 Task: In the  document Harrypotter.html Add page color 'Gold'Gold . Insert watermark . Insert watermark  Do not copy  Apply Font Style in watermark Lexend; font size  113 and place the watermark  Horizontally
Action: Mouse moved to (65, 91)
Screenshot: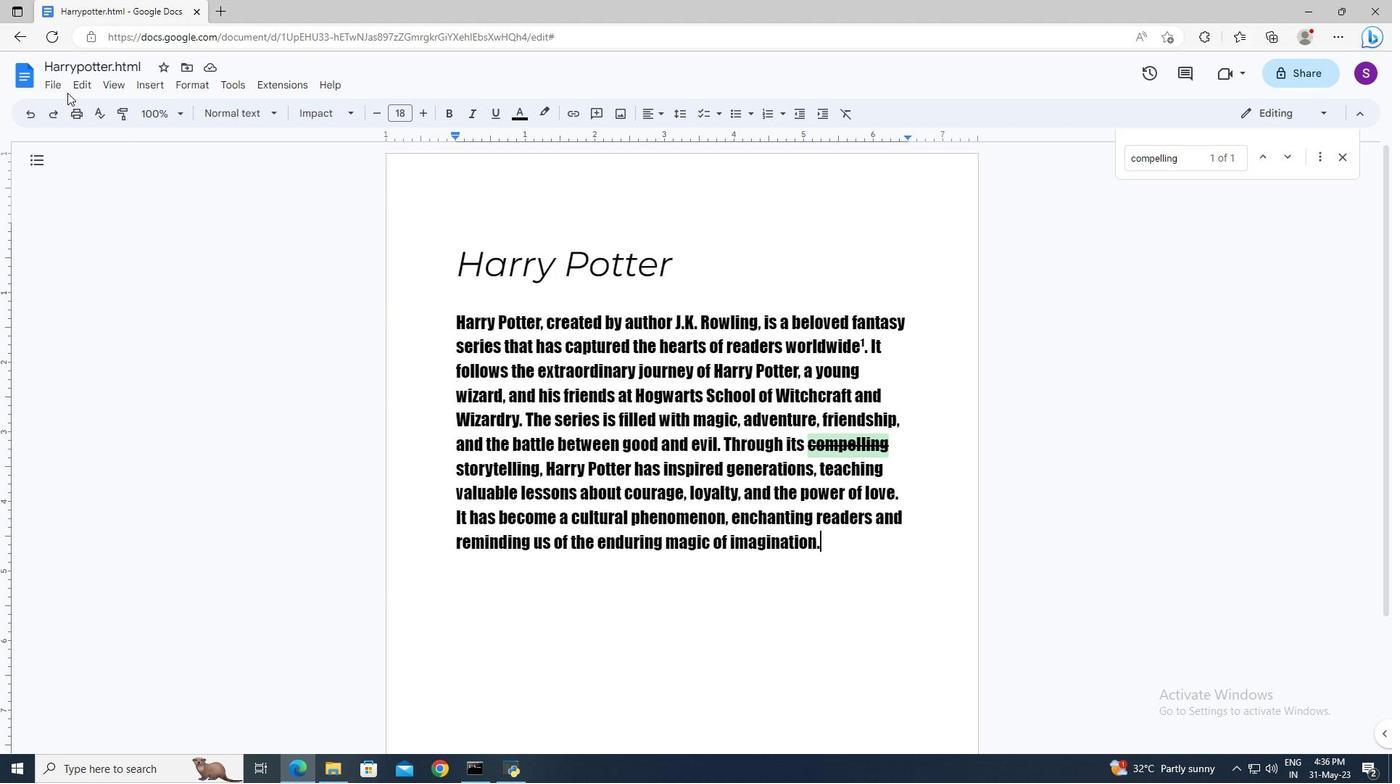 
Action: Mouse pressed left at (65, 91)
Screenshot: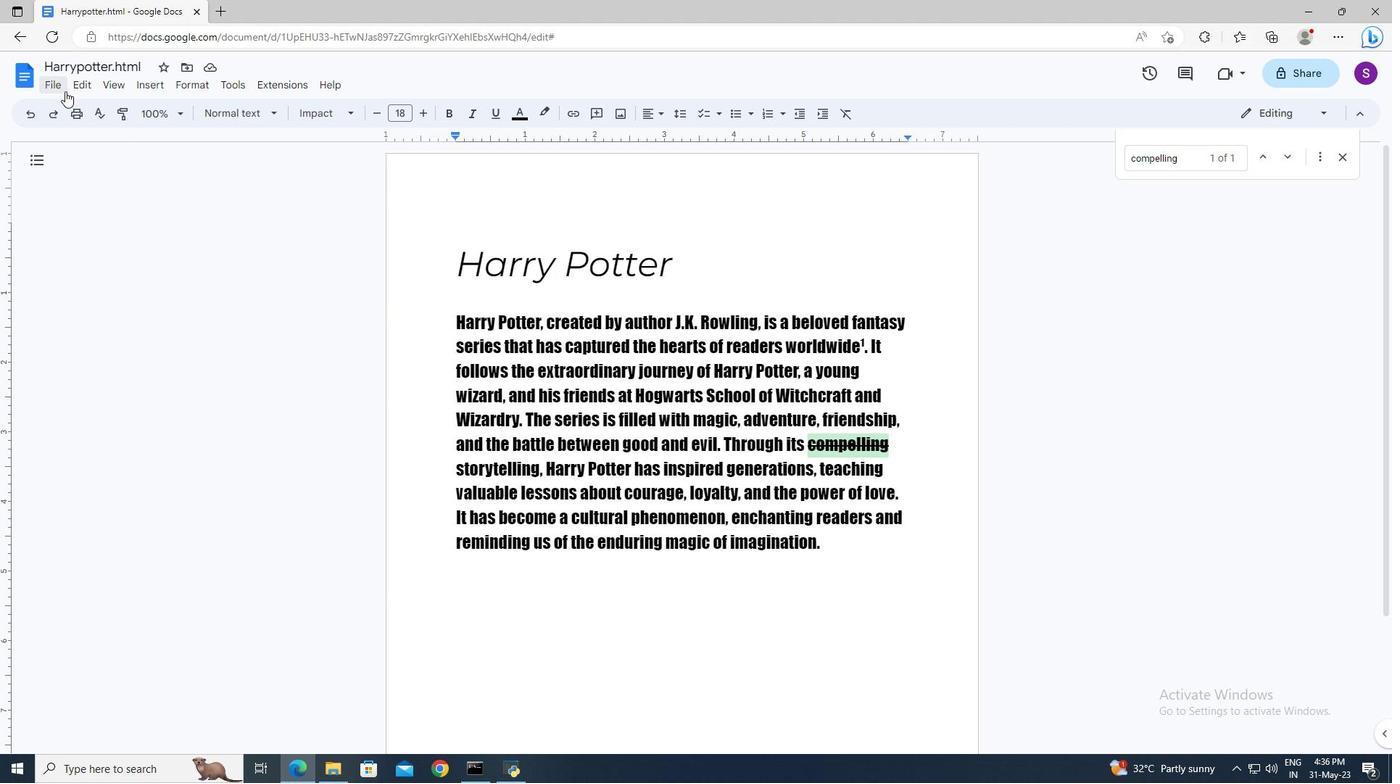 
Action: Mouse moved to (74, 479)
Screenshot: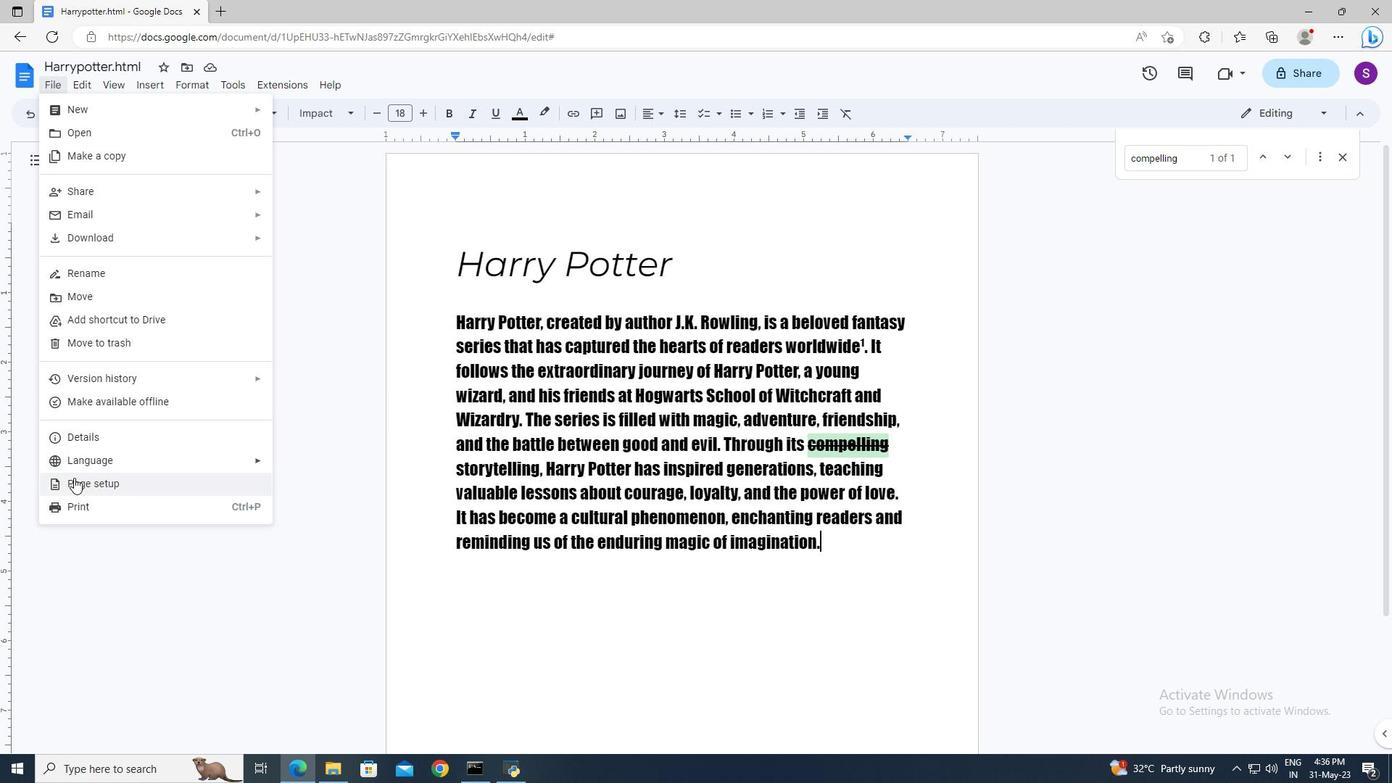 
Action: Mouse pressed left at (74, 479)
Screenshot: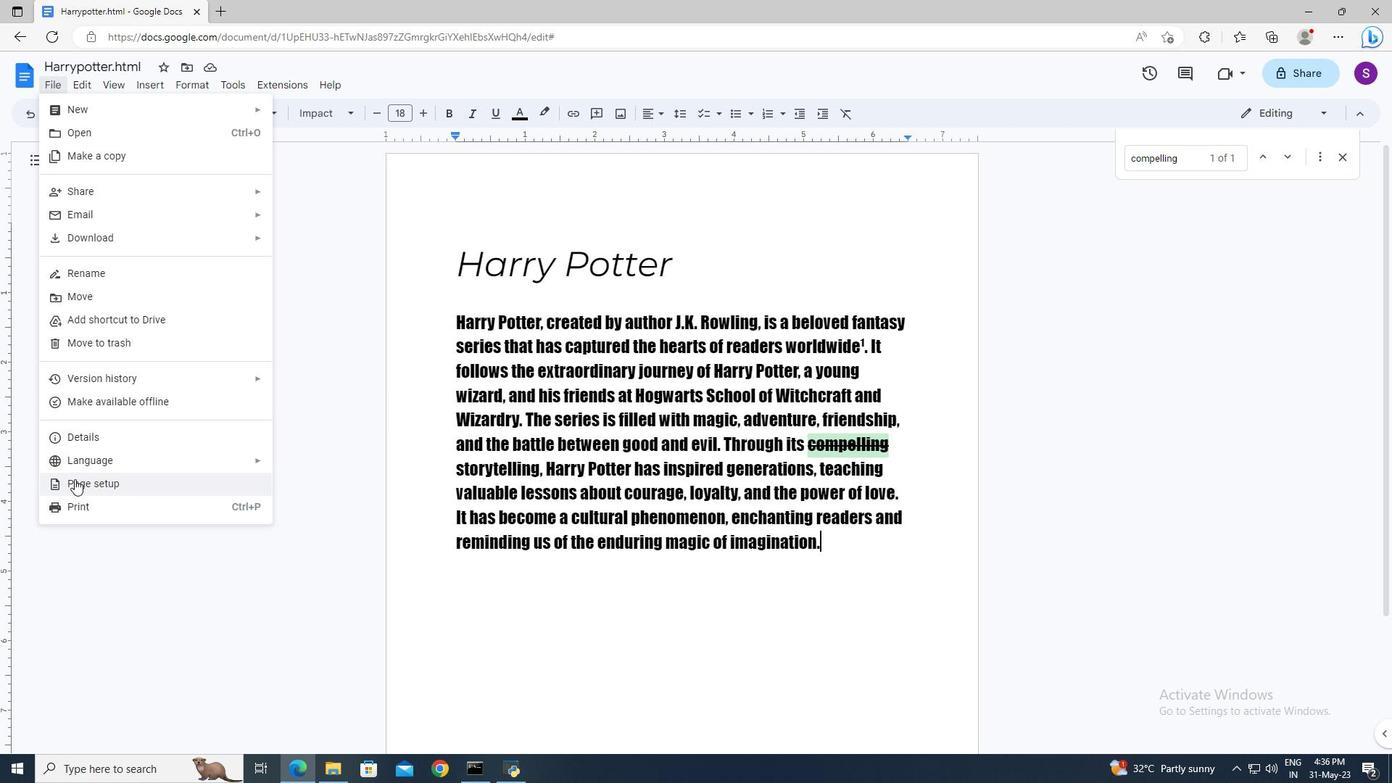 
Action: Mouse moved to (586, 495)
Screenshot: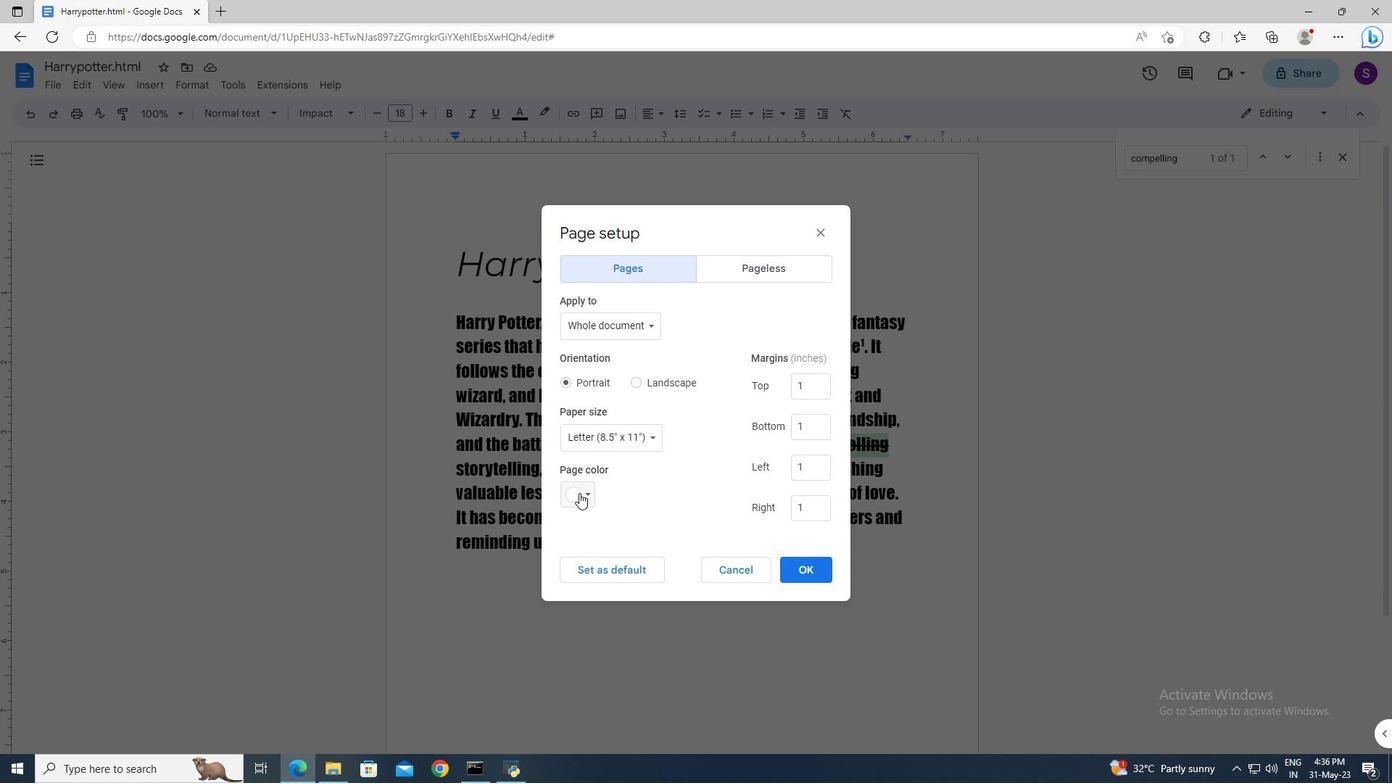 
Action: Mouse pressed left at (586, 495)
Screenshot: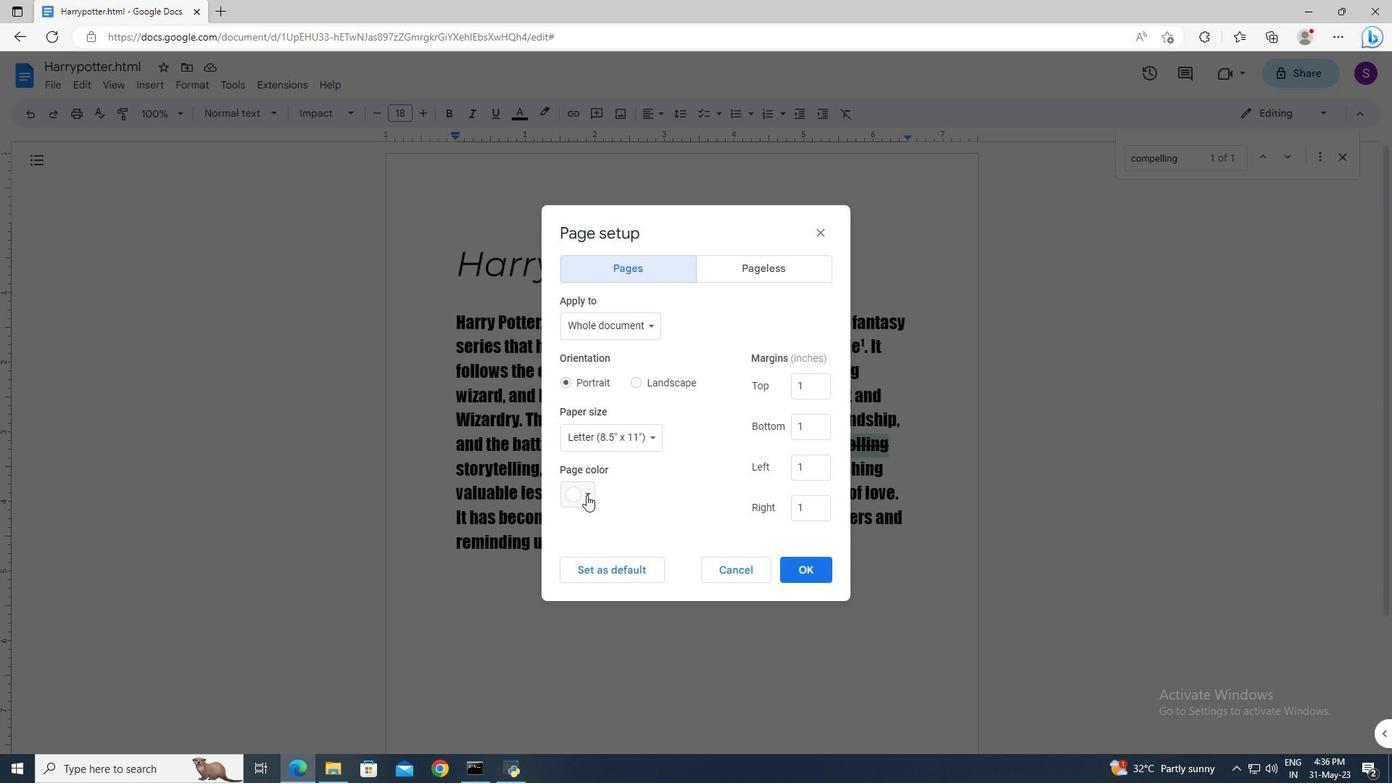 
Action: Mouse moved to (625, 615)
Screenshot: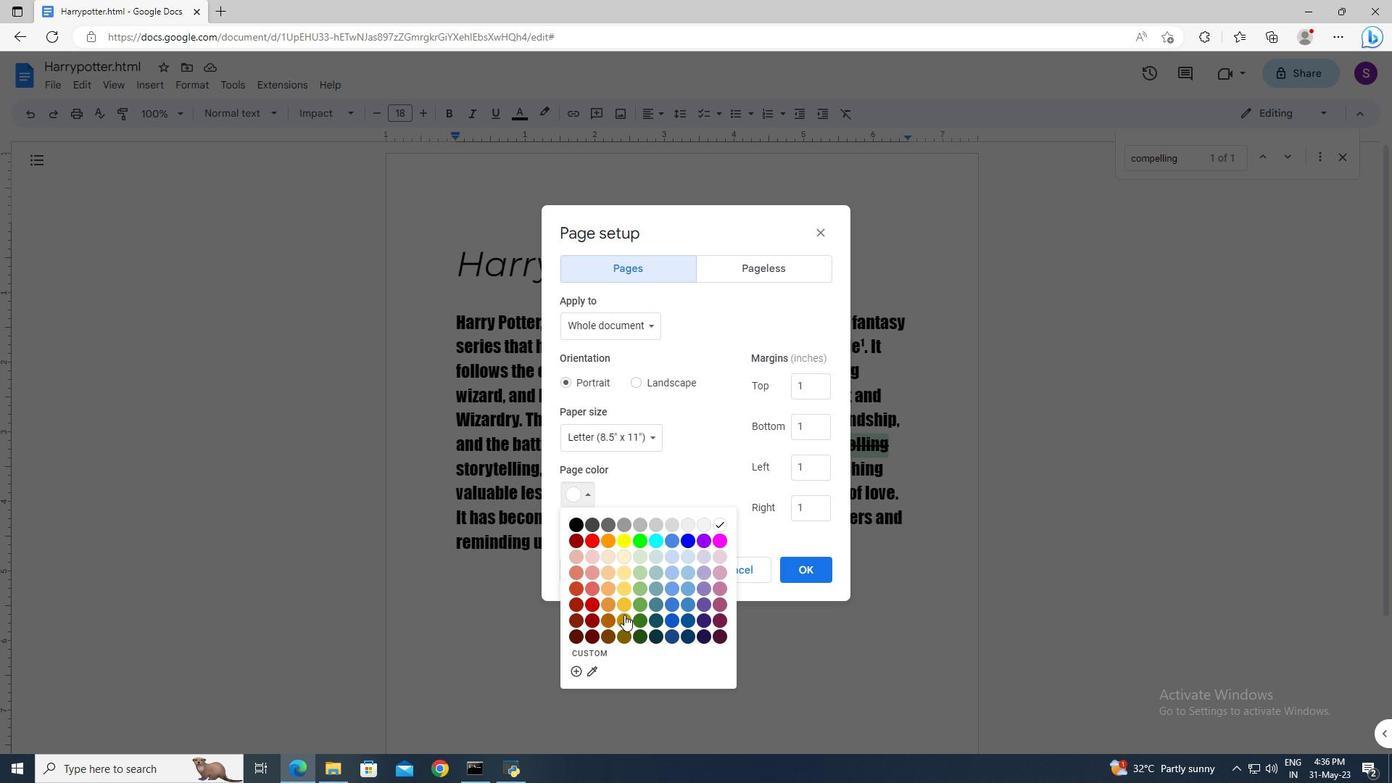
Action: Mouse pressed left at (625, 615)
Screenshot: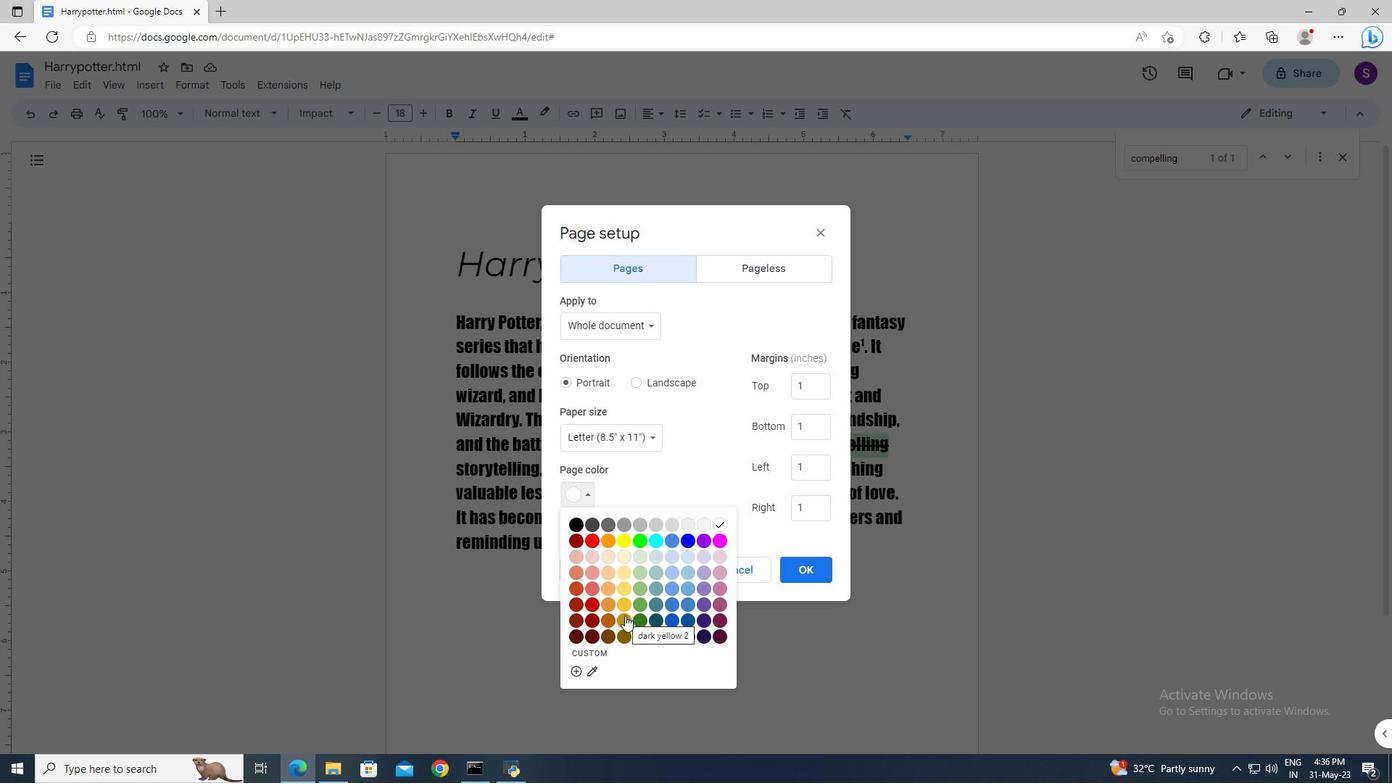 
Action: Mouse moved to (796, 569)
Screenshot: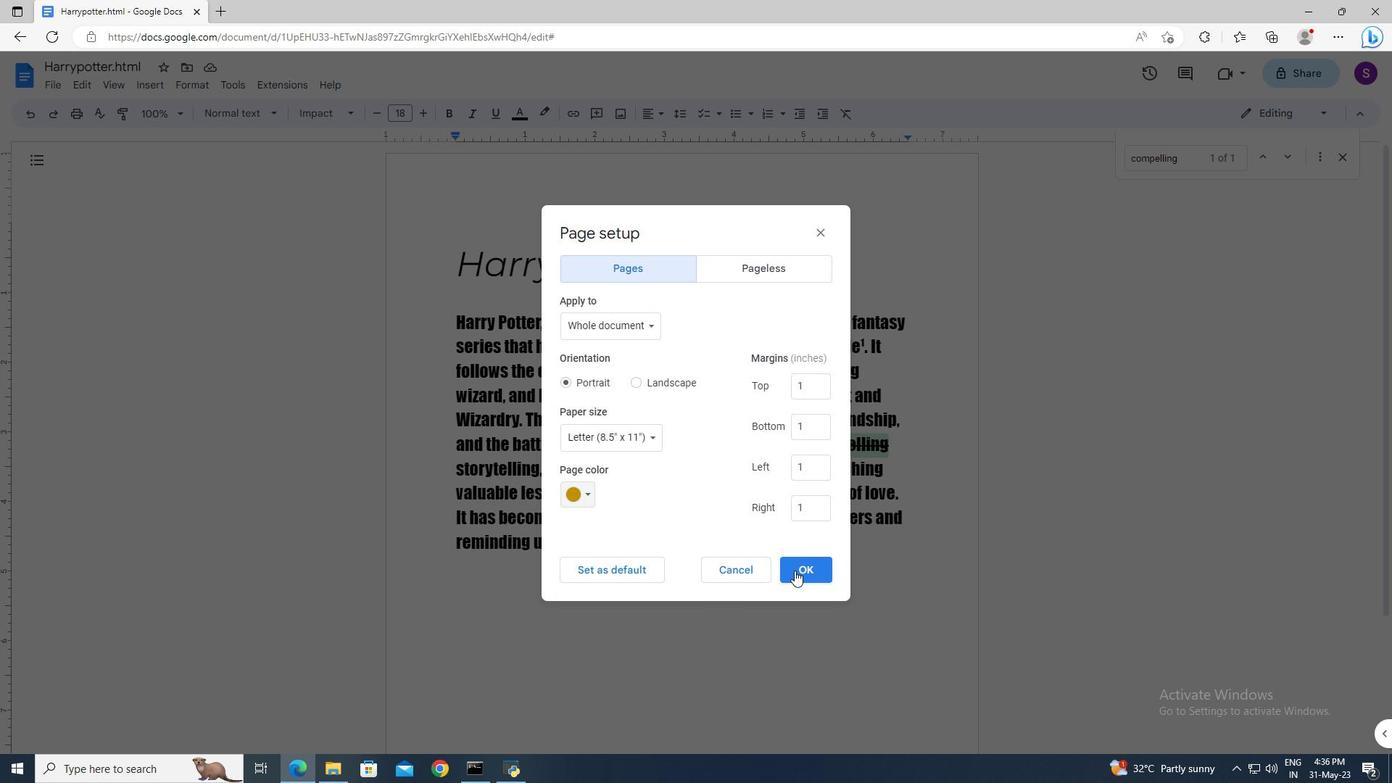 
Action: Mouse pressed left at (796, 569)
Screenshot: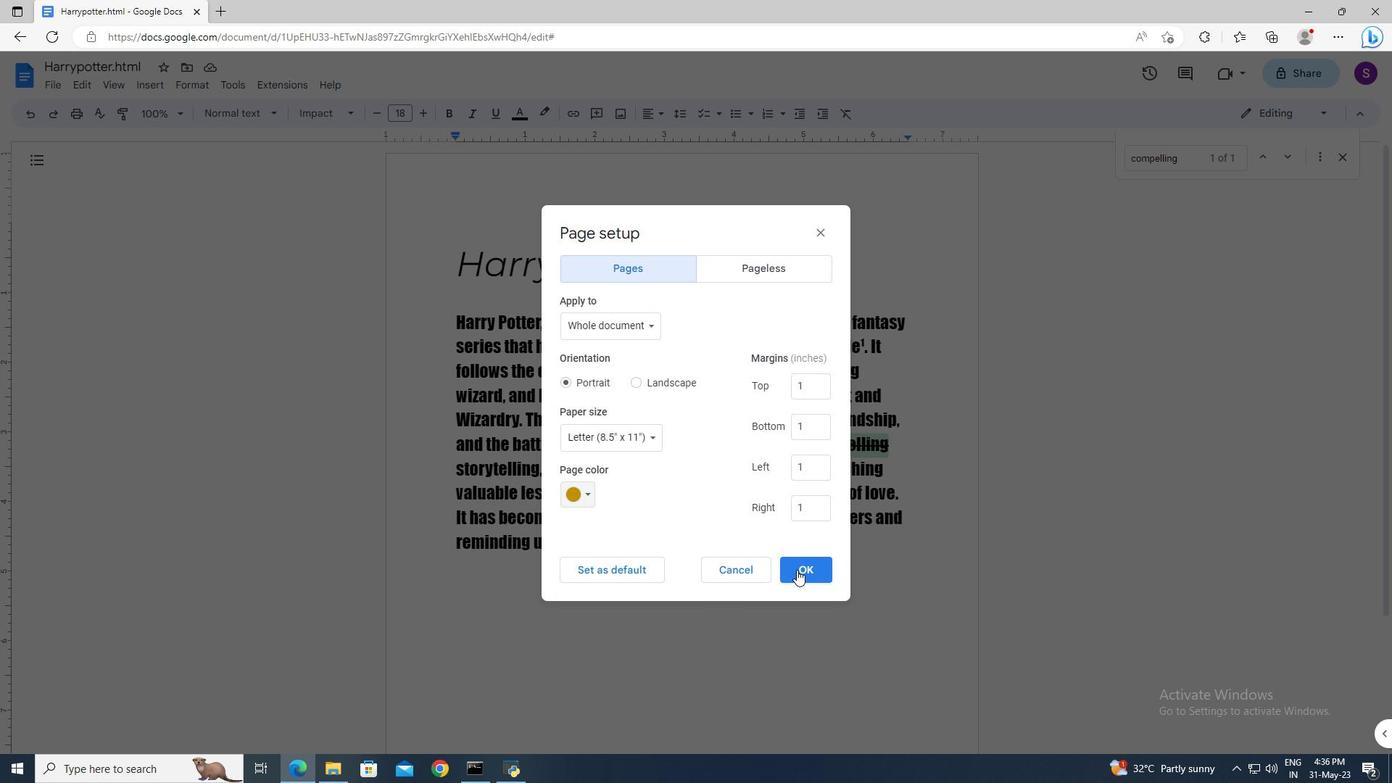 
Action: Mouse moved to (149, 87)
Screenshot: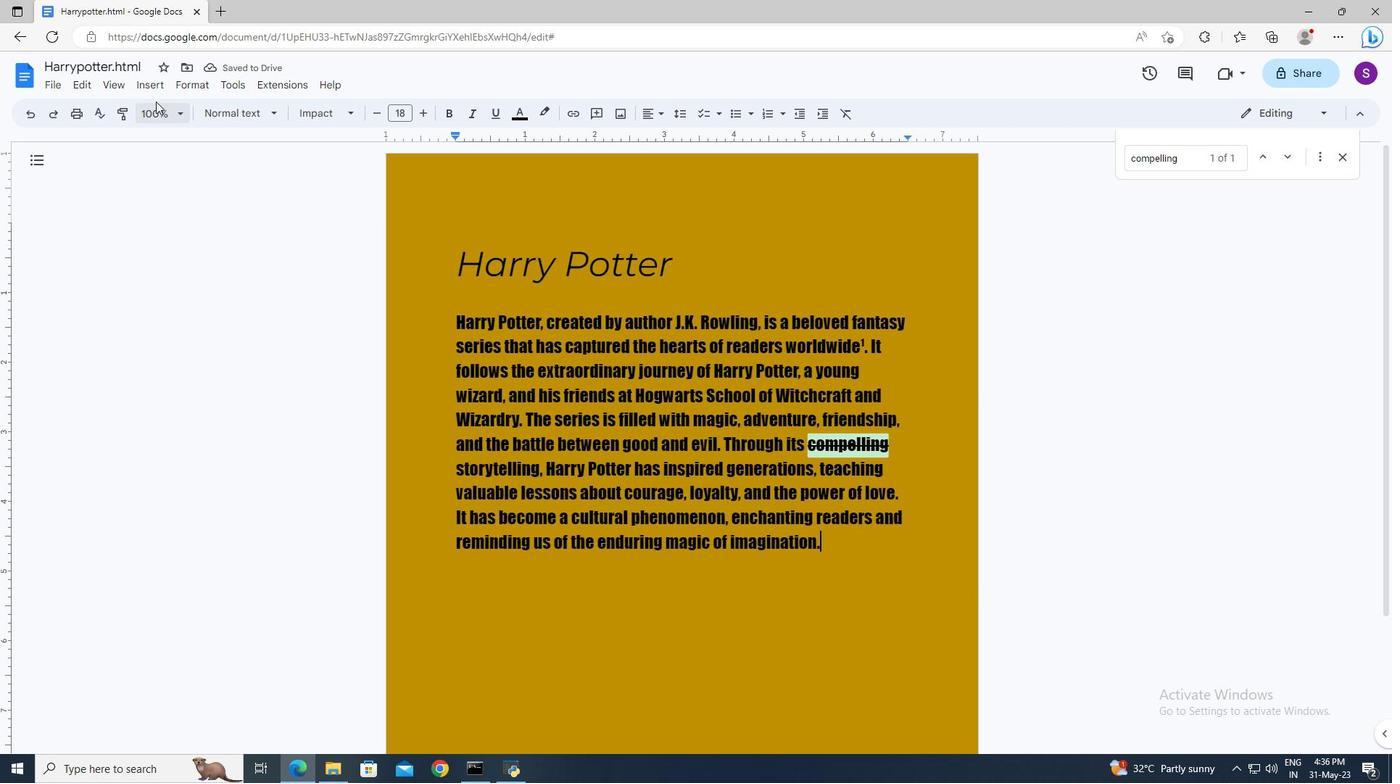 
Action: Mouse pressed left at (149, 87)
Screenshot: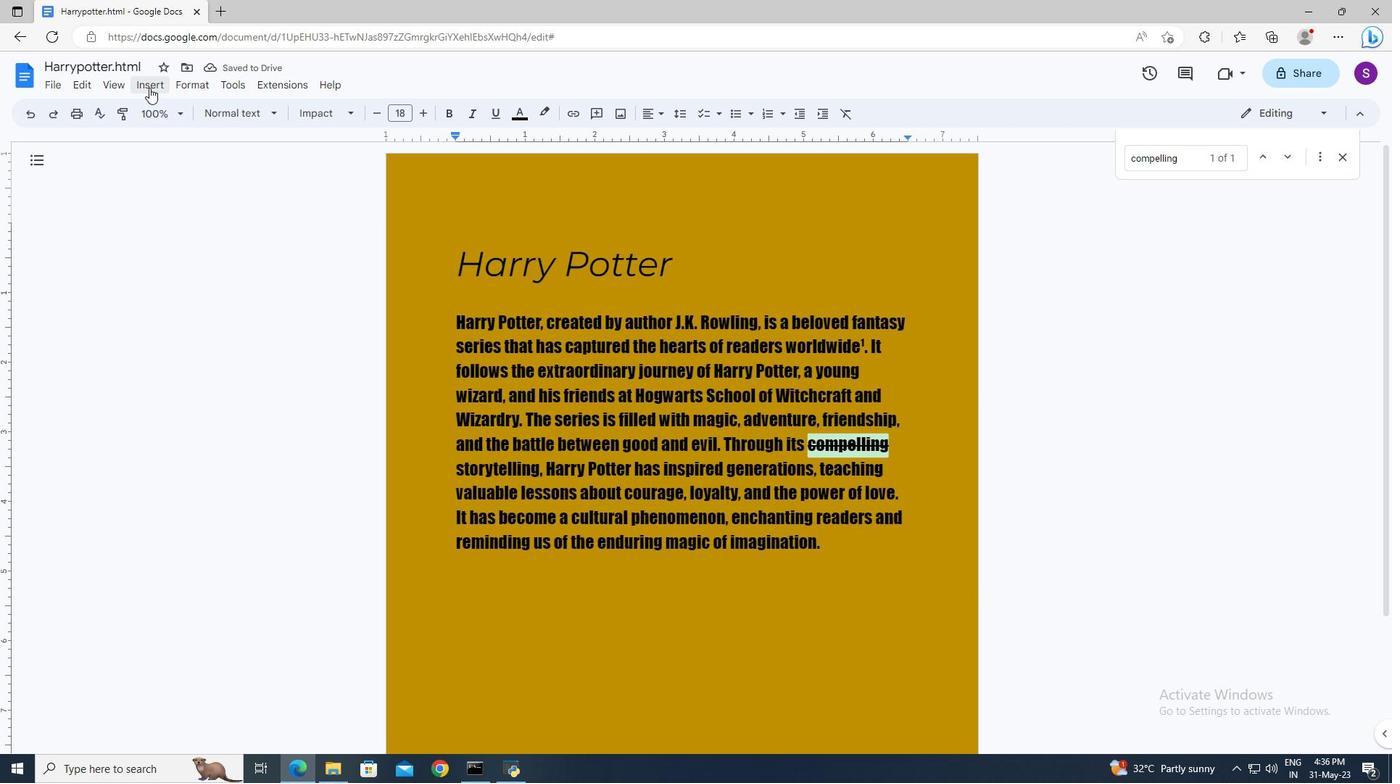 
Action: Mouse moved to (180, 421)
Screenshot: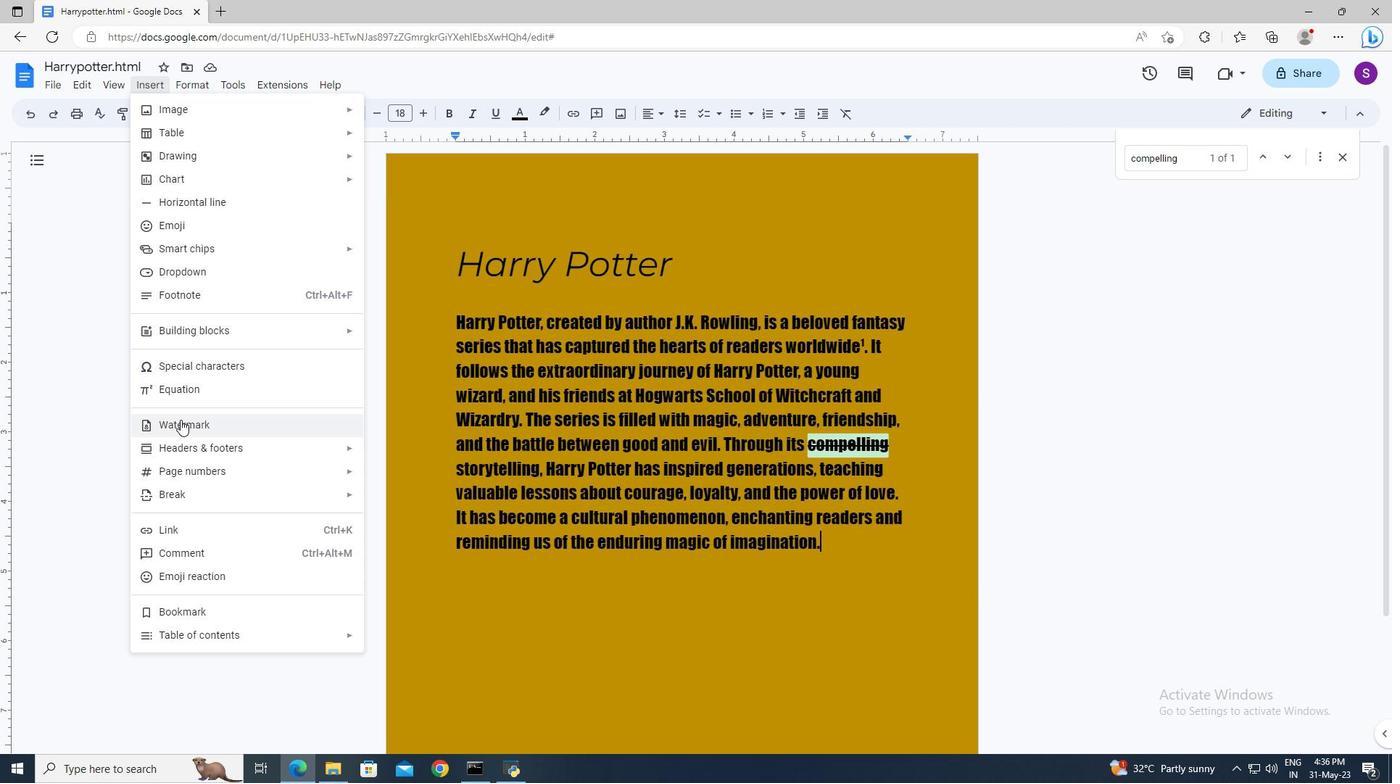 
Action: Mouse pressed left at (180, 421)
Screenshot: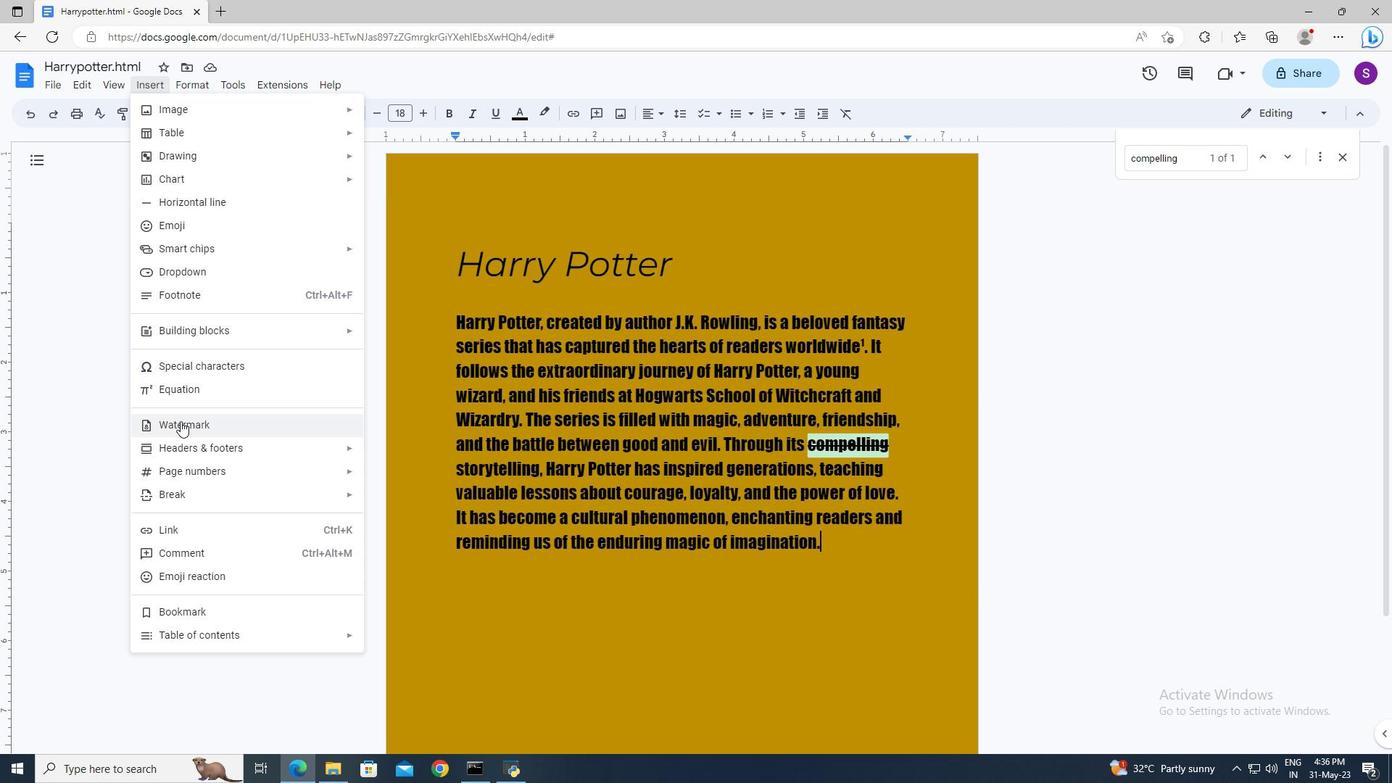 
Action: Mouse moved to (1324, 169)
Screenshot: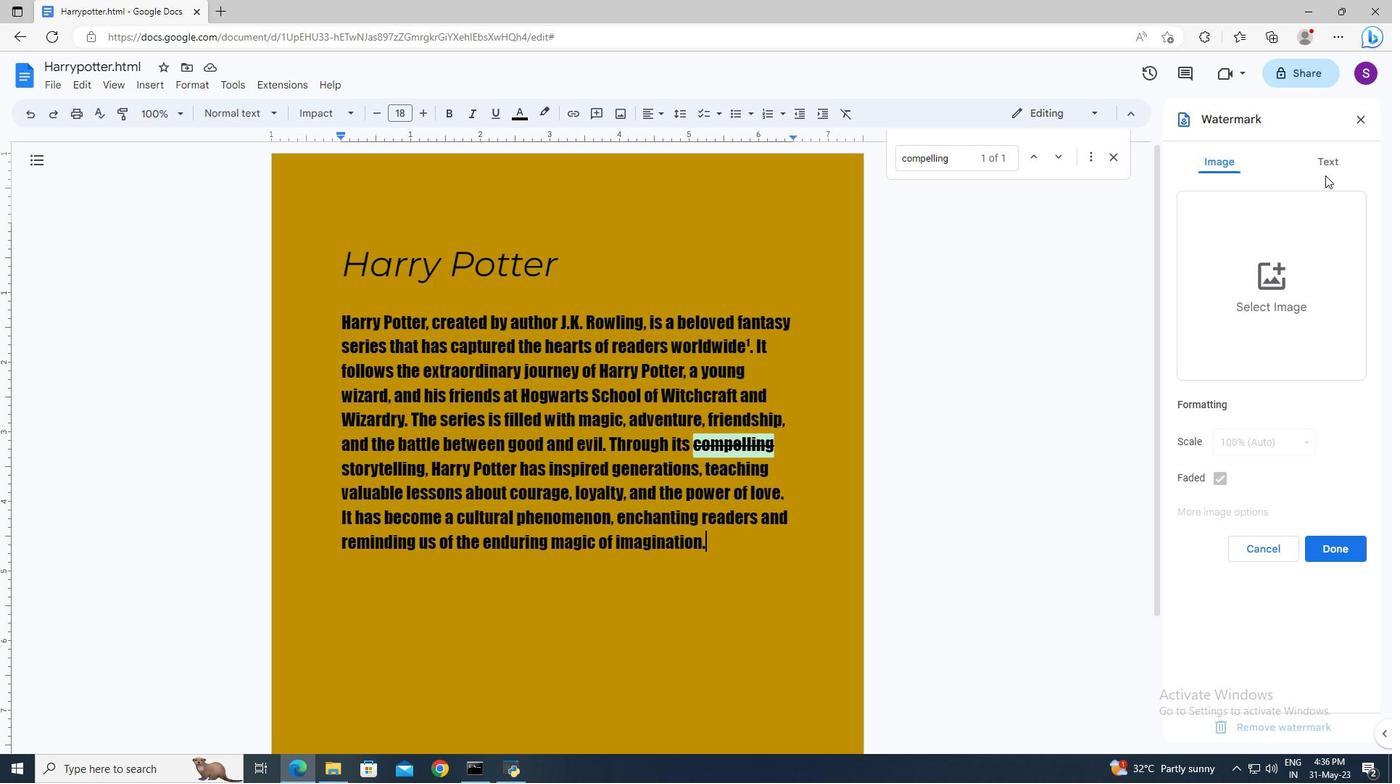 
Action: Mouse pressed left at (1324, 169)
Screenshot: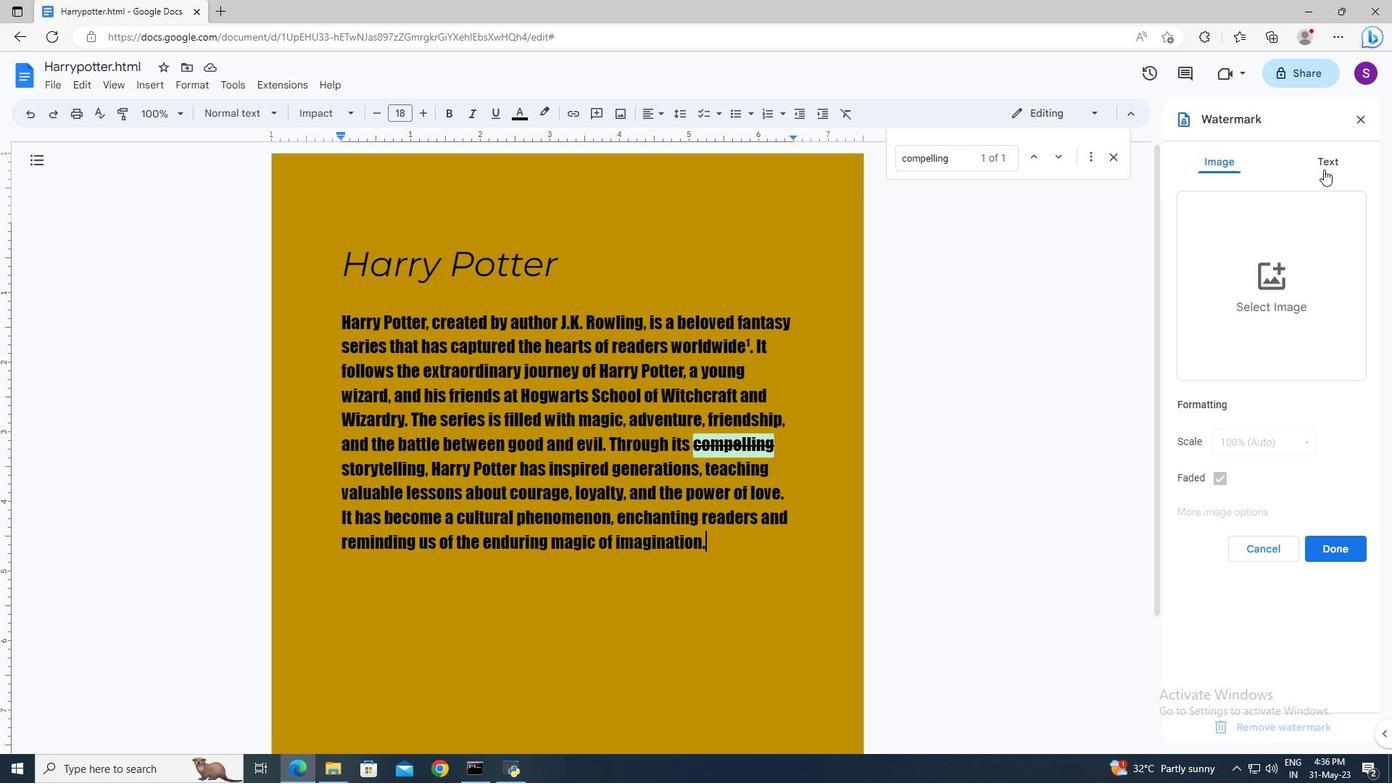 
Action: Mouse moved to (1266, 207)
Screenshot: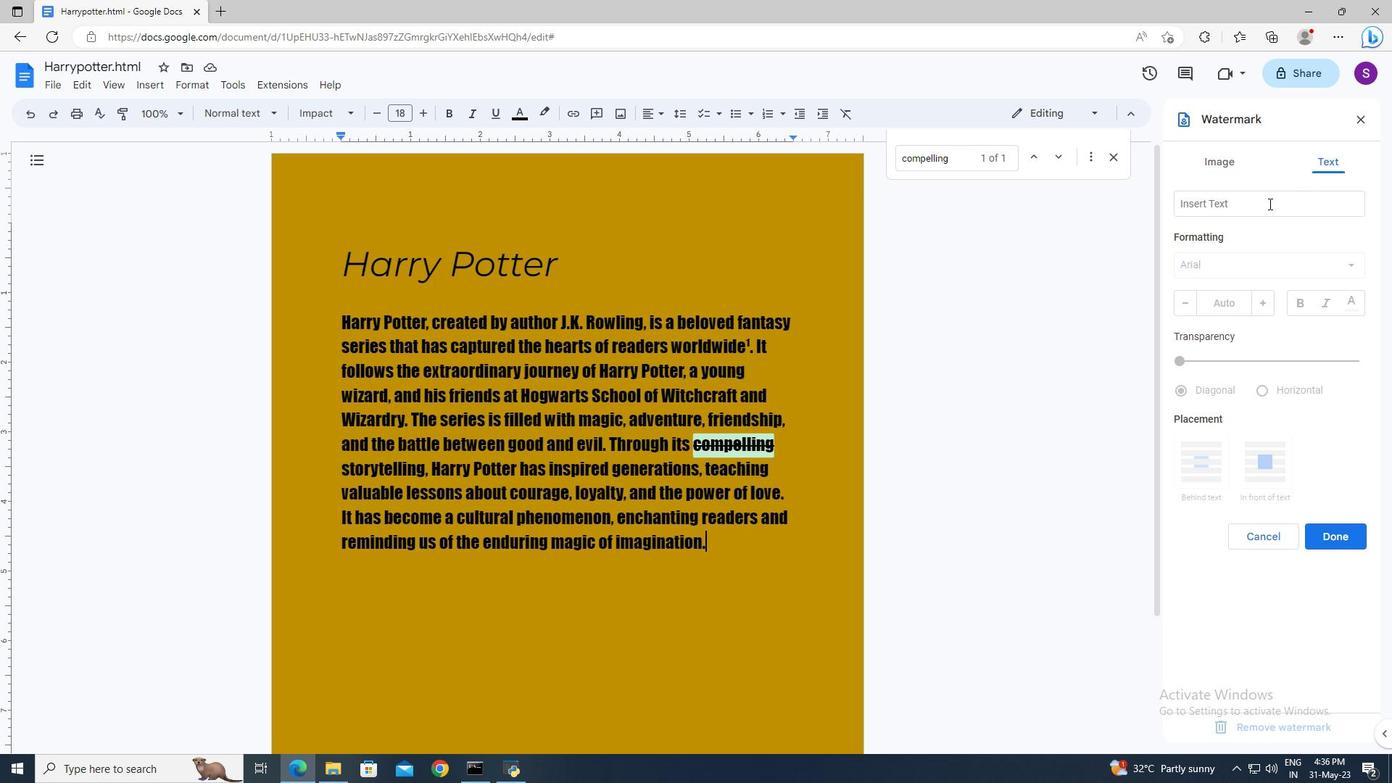 
Action: Mouse pressed left at (1266, 207)
Screenshot: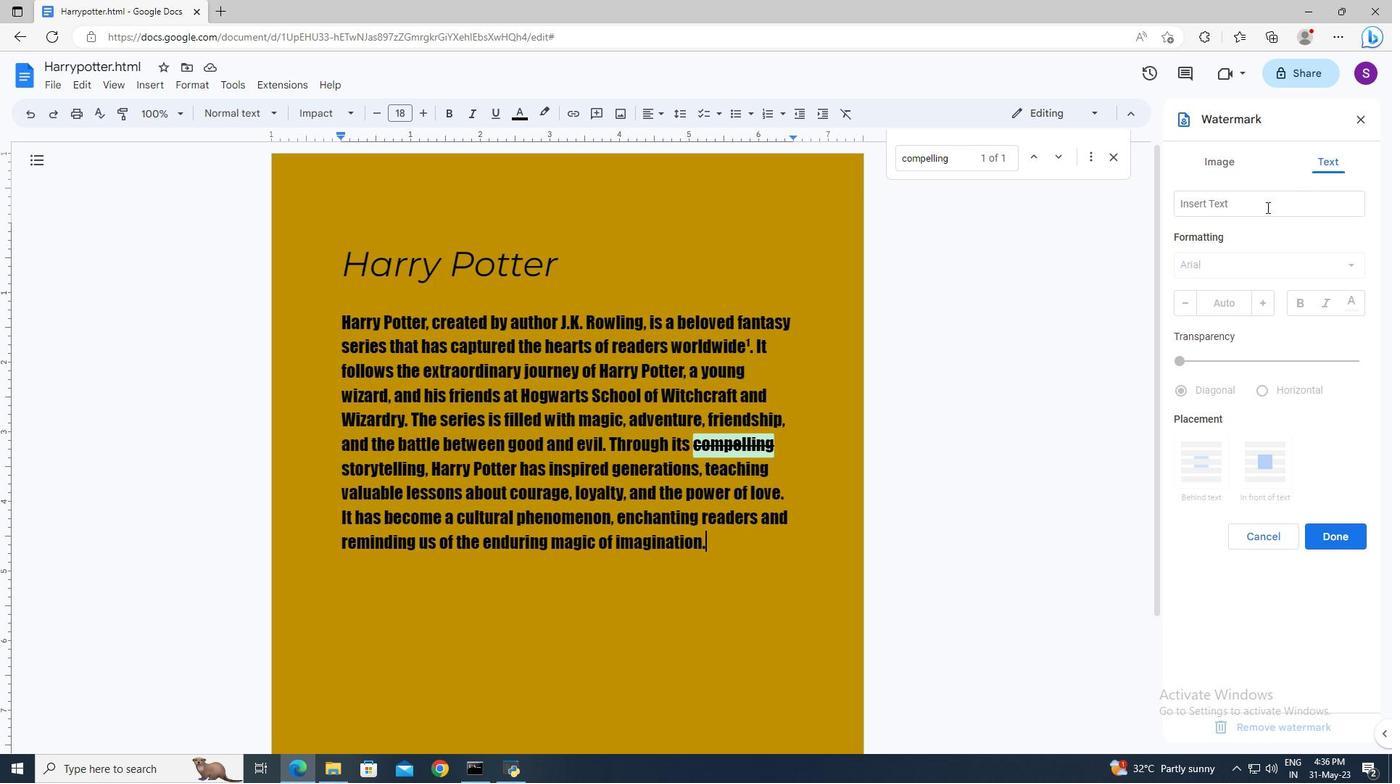 
Action: Key pressed <Key.shift>Do<Key.space>not<Key.space>copy<Key.enter>
Screenshot: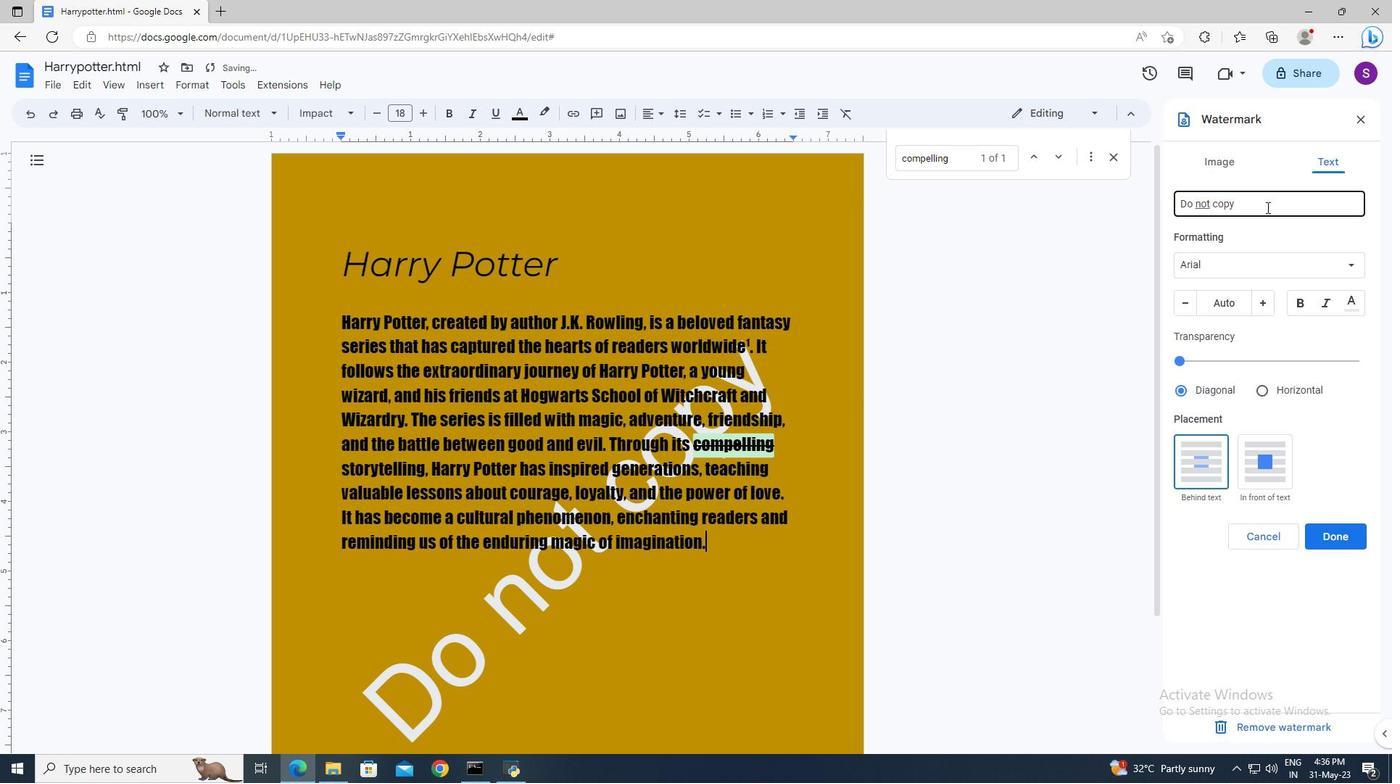 
Action: Mouse moved to (1269, 262)
Screenshot: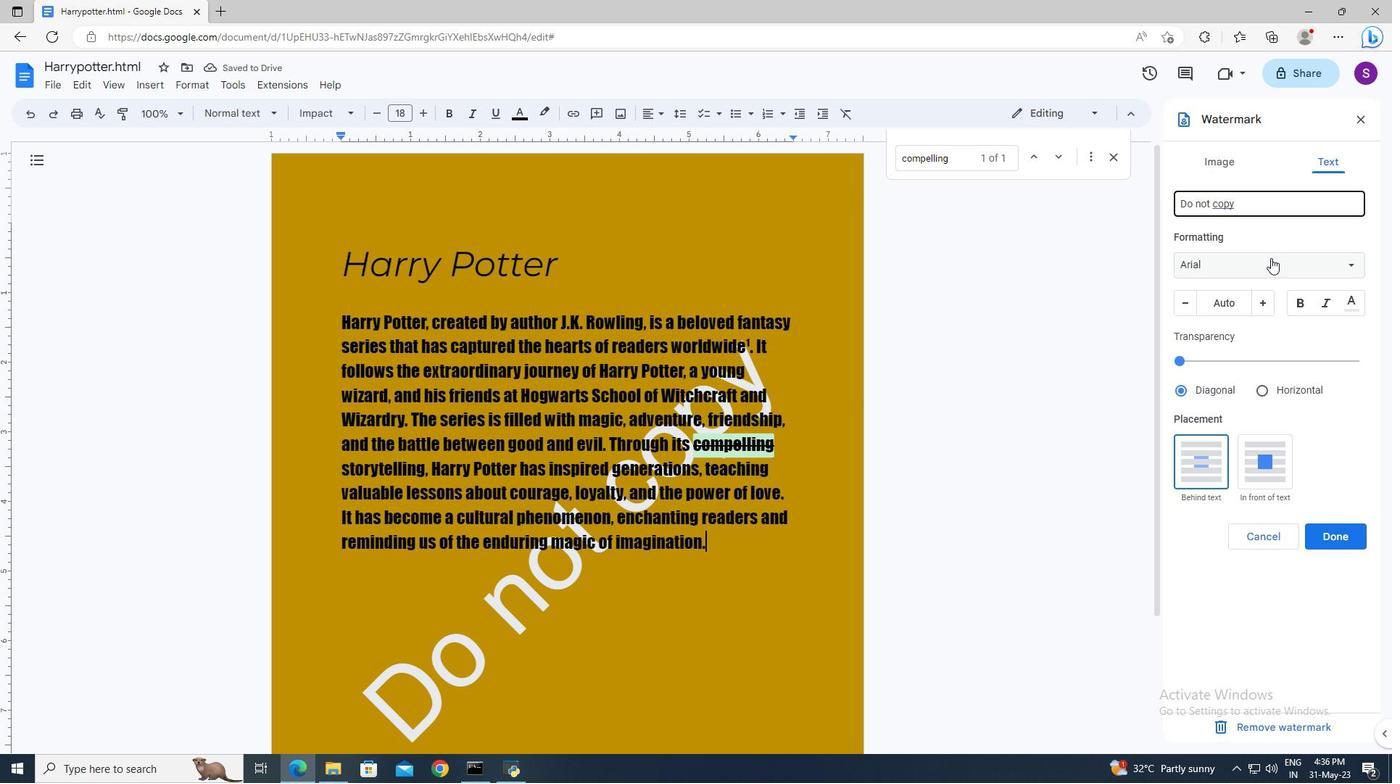 
Action: Mouse pressed left at (1269, 262)
Screenshot: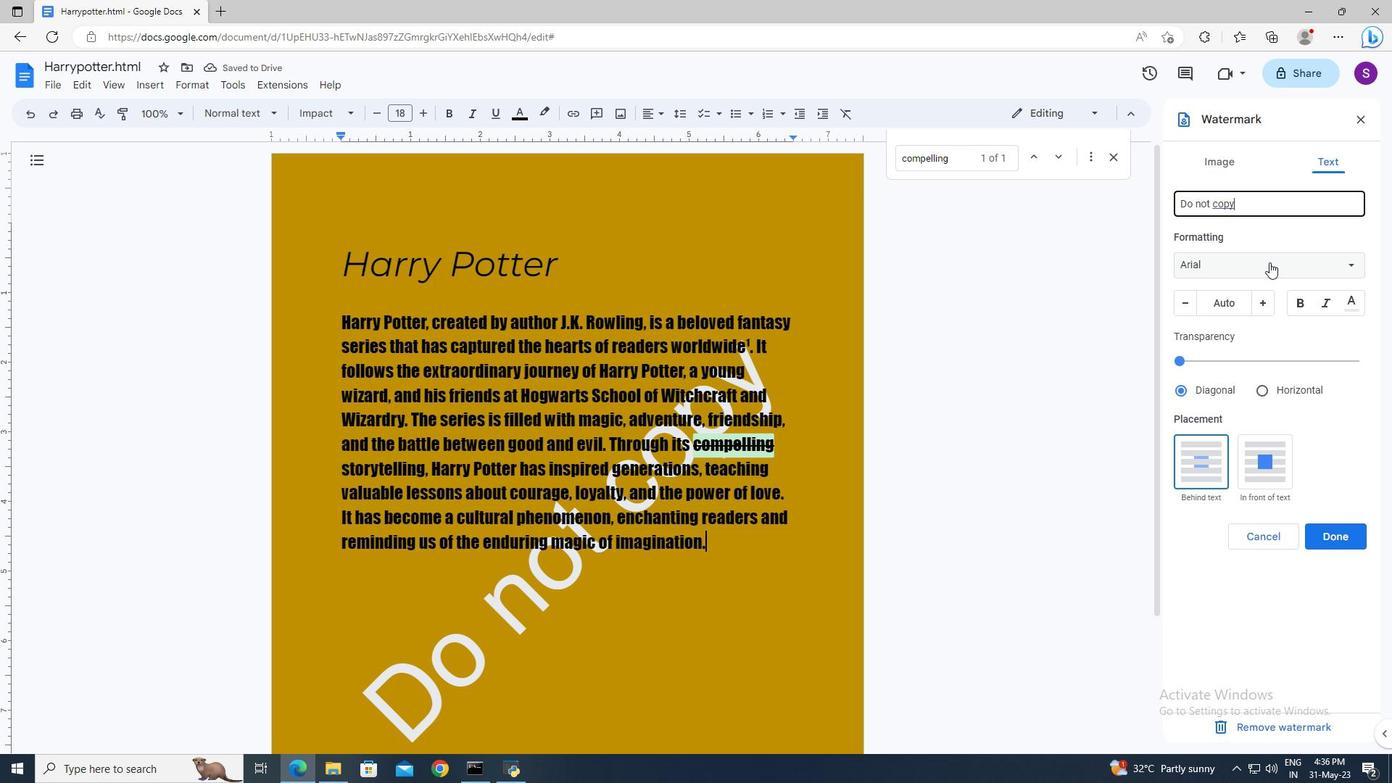 
Action: Mouse moved to (1255, 744)
Screenshot: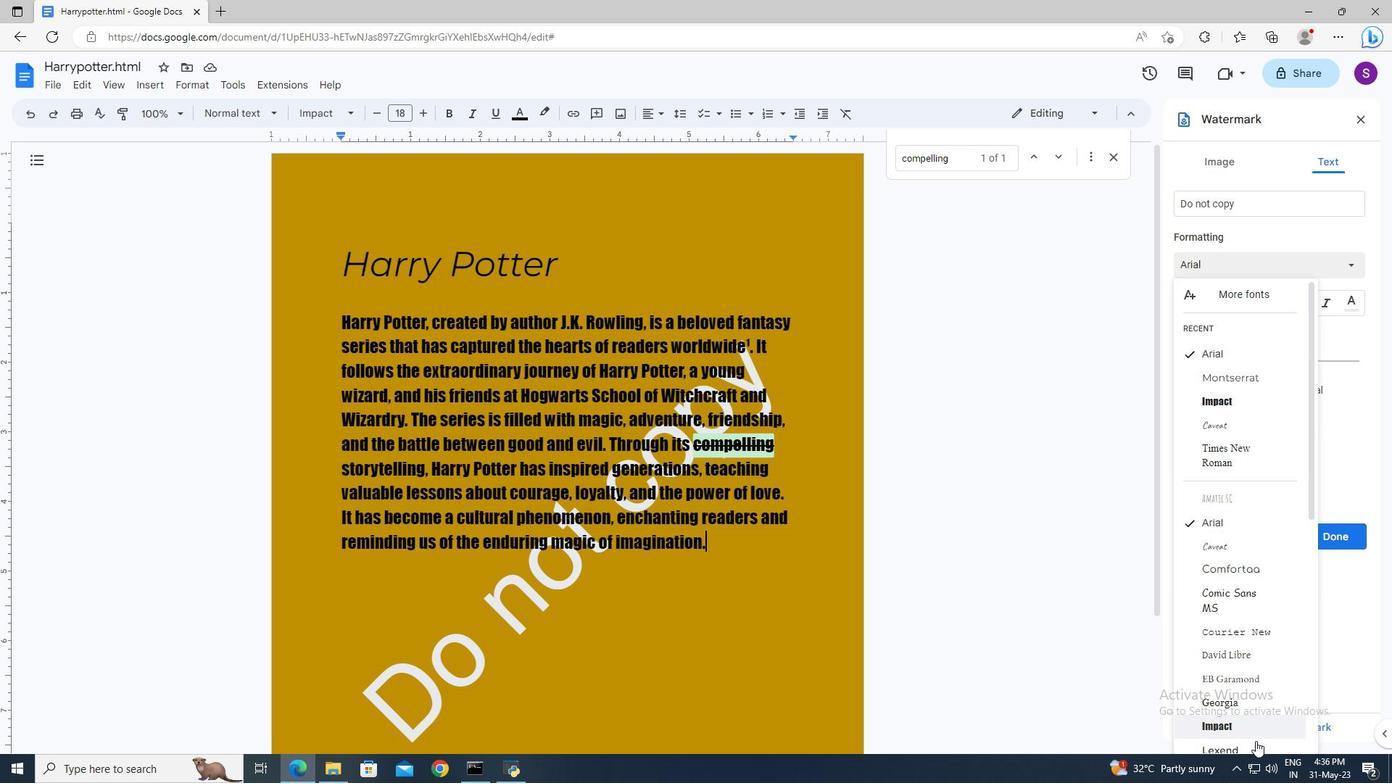 
Action: Mouse pressed left at (1255, 744)
Screenshot: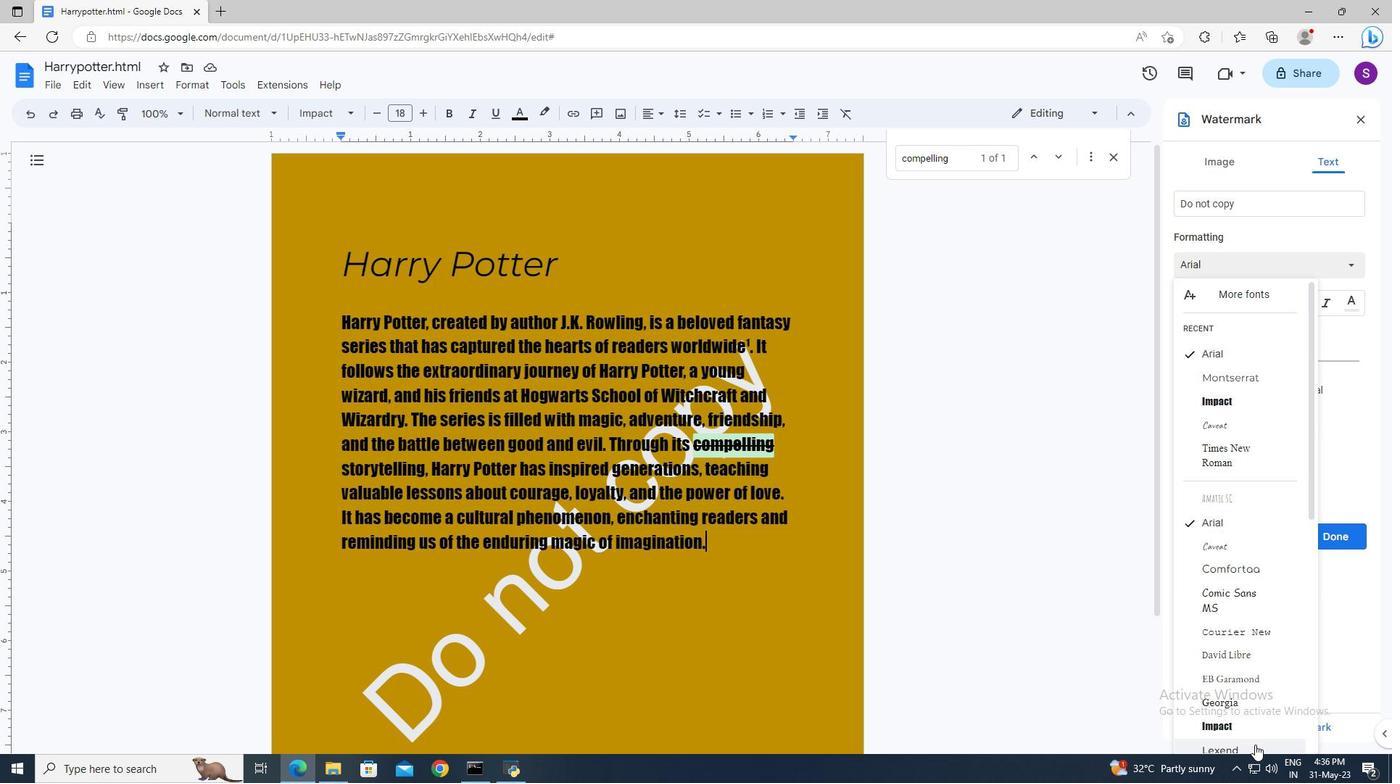 
Action: Mouse moved to (1213, 312)
Screenshot: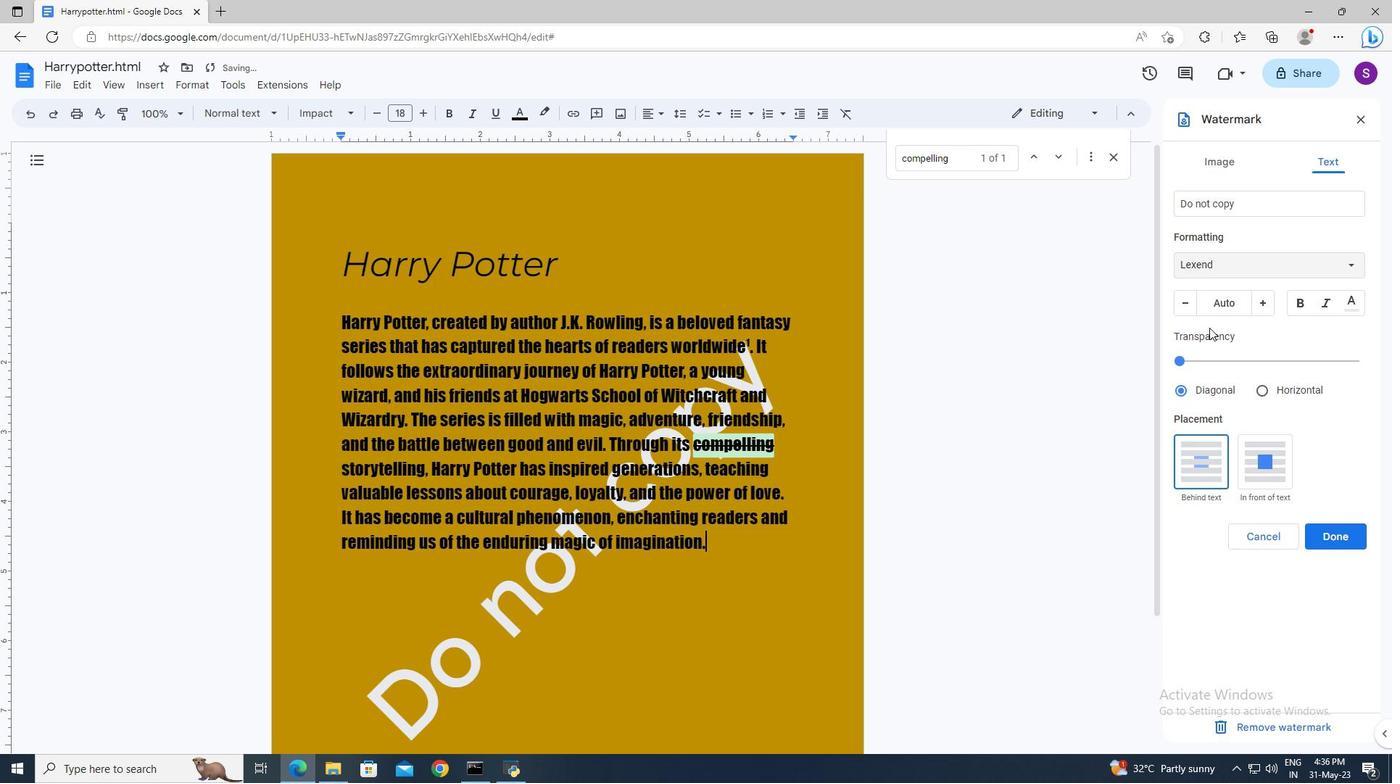 
Action: Mouse pressed left at (1213, 312)
Screenshot: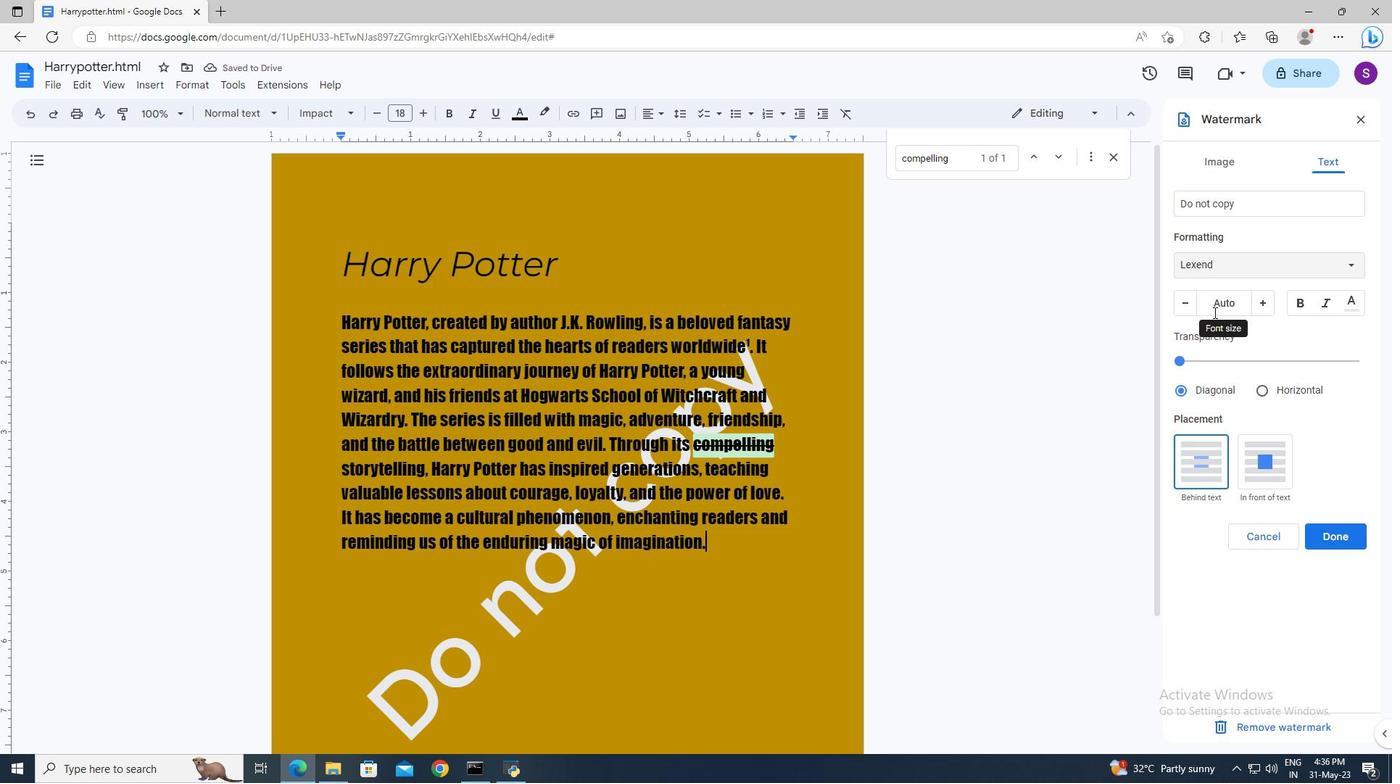
Action: Key pressed 113<Key.enter>
Screenshot: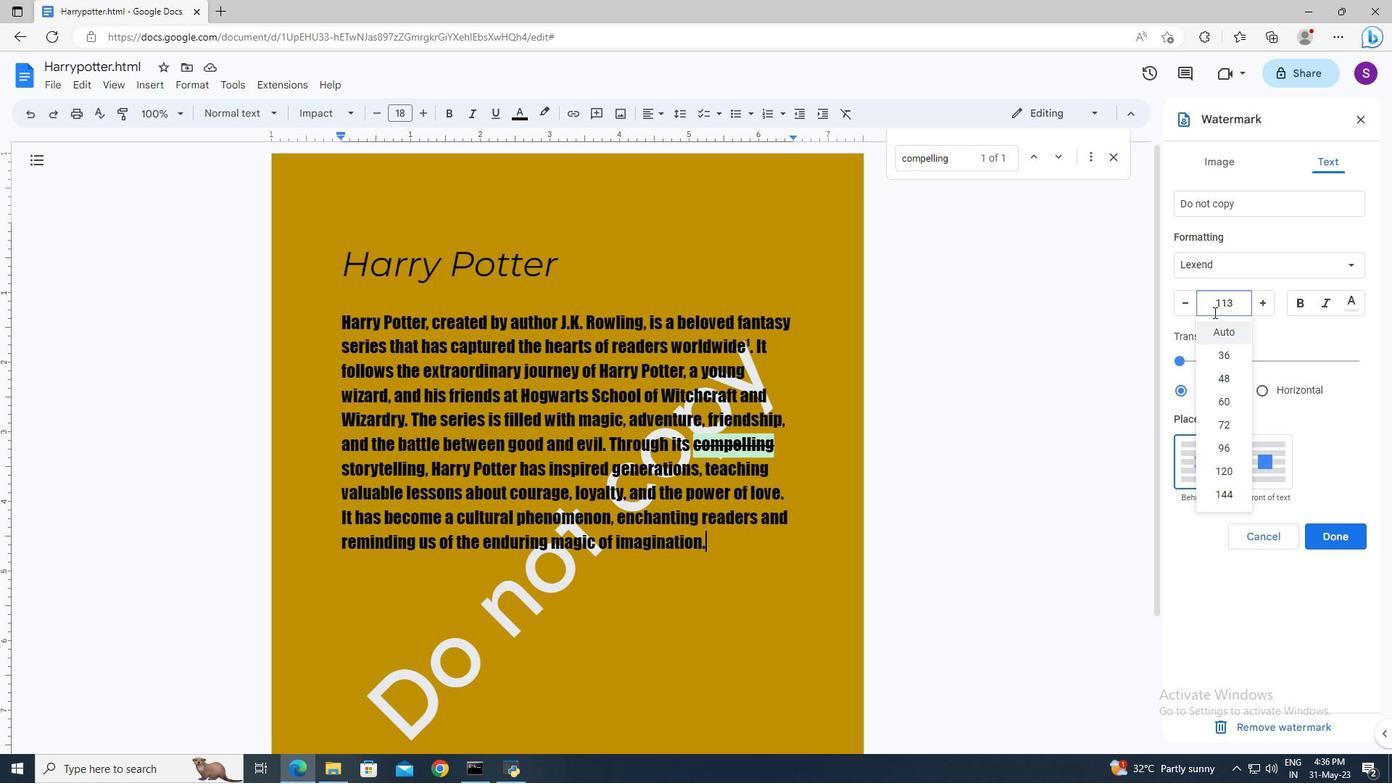 
Action: Mouse moved to (1261, 391)
Screenshot: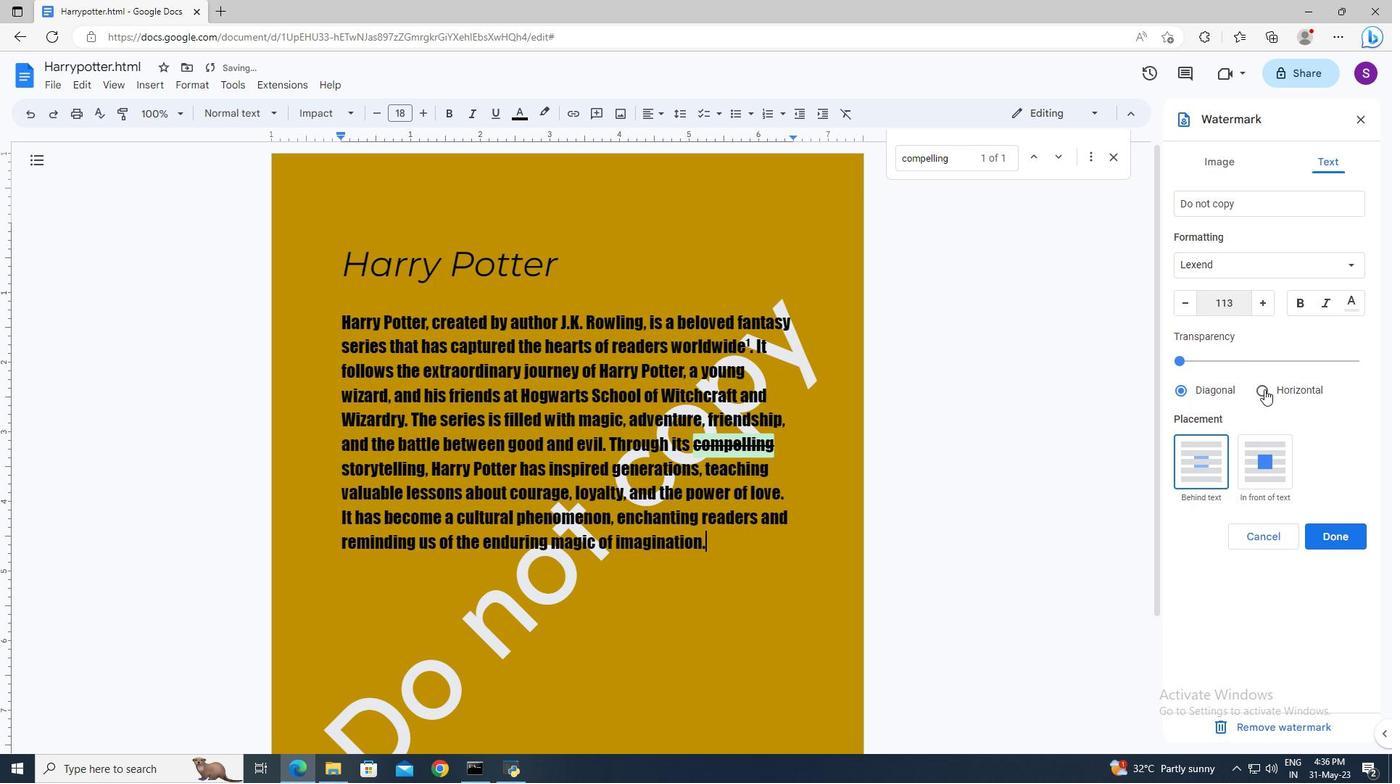 
Action: Mouse pressed left at (1261, 391)
Screenshot: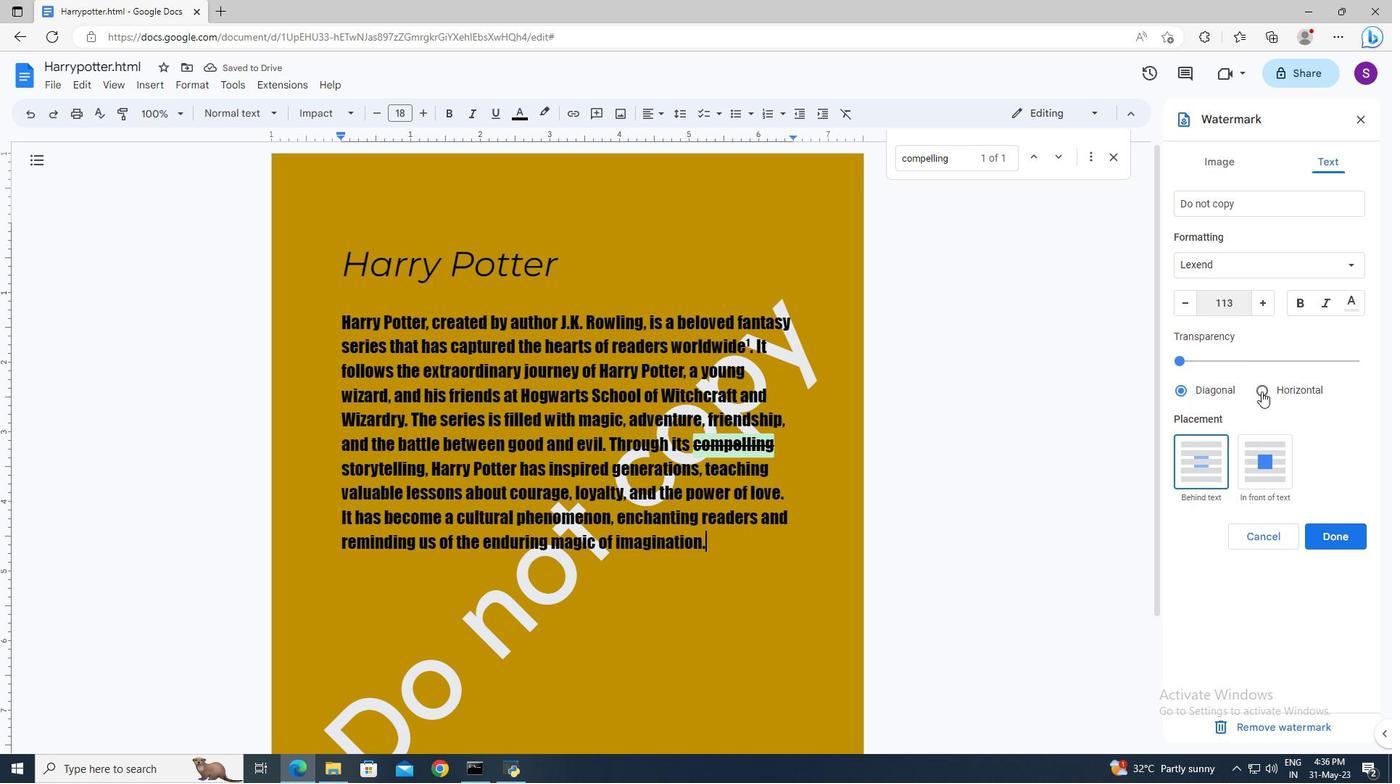 
Action: Mouse moved to (1313, 536)
Screenshot: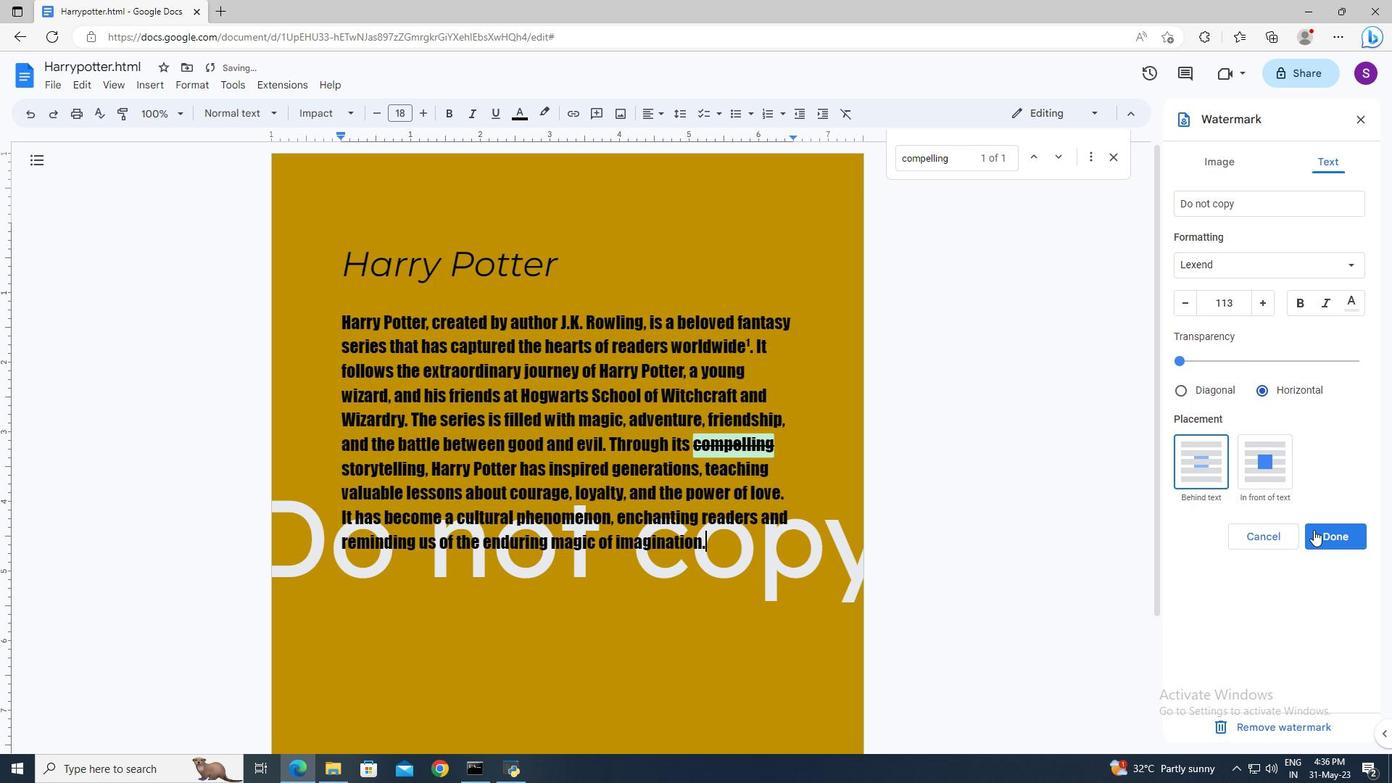 
Action: Mouse pressed left at (1313, 536)
Screenshot: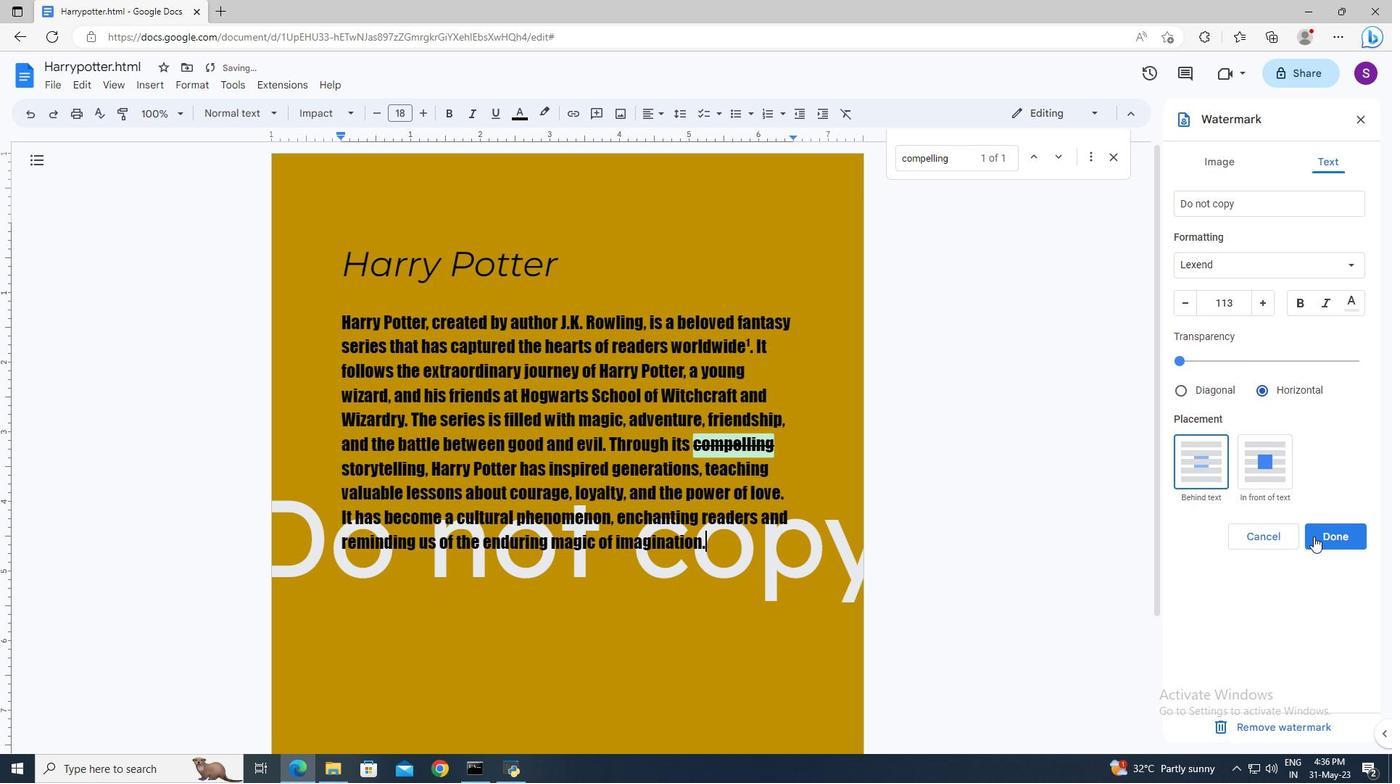 
